 Task: Find the best route from New Orleans, Louisiana, to Houston, Texas.
Action: Mouse moved to (279, 78)
Screenshot: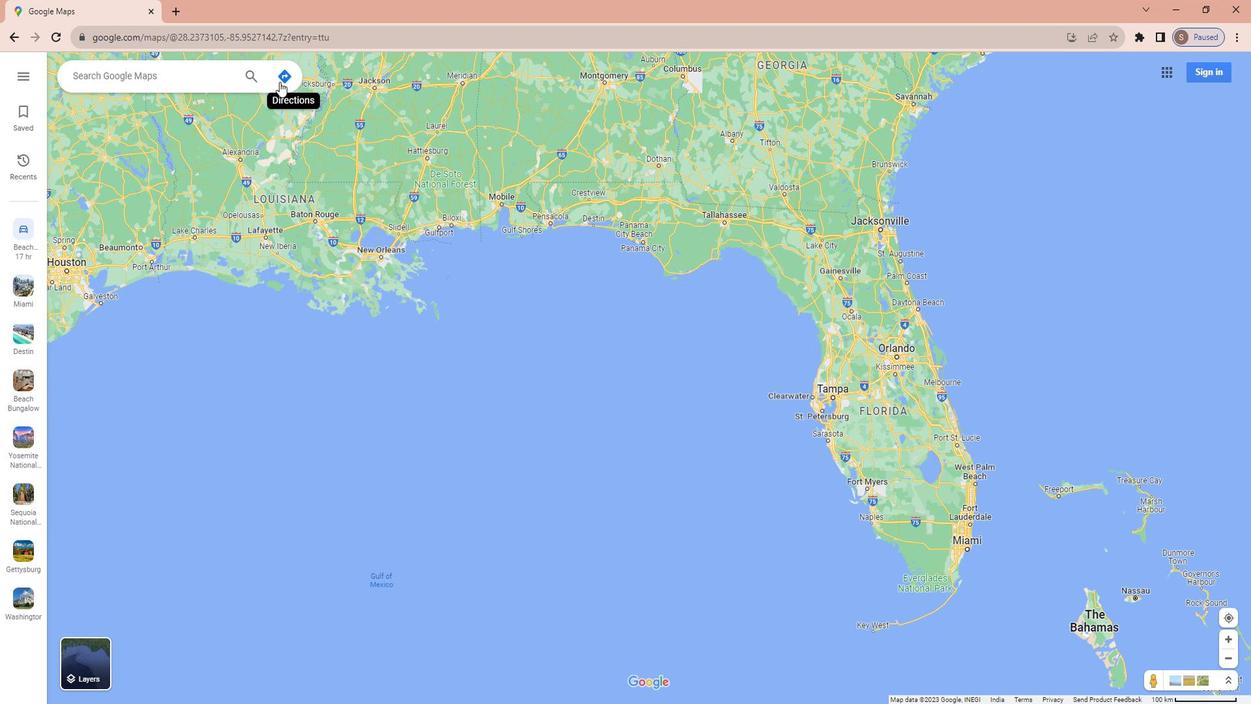 
Action: Mouse pressed left at (279, 78)
Screenshot: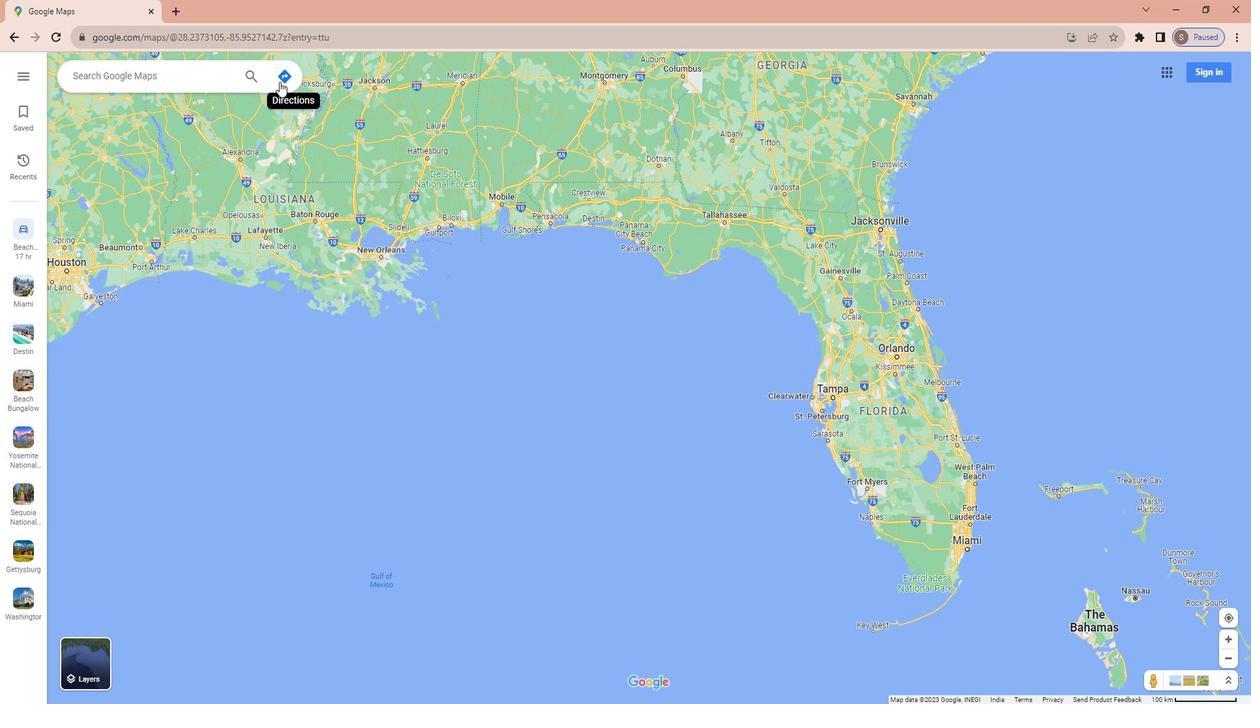 
Action: Mouse moved to (160, 112)
Screenshot: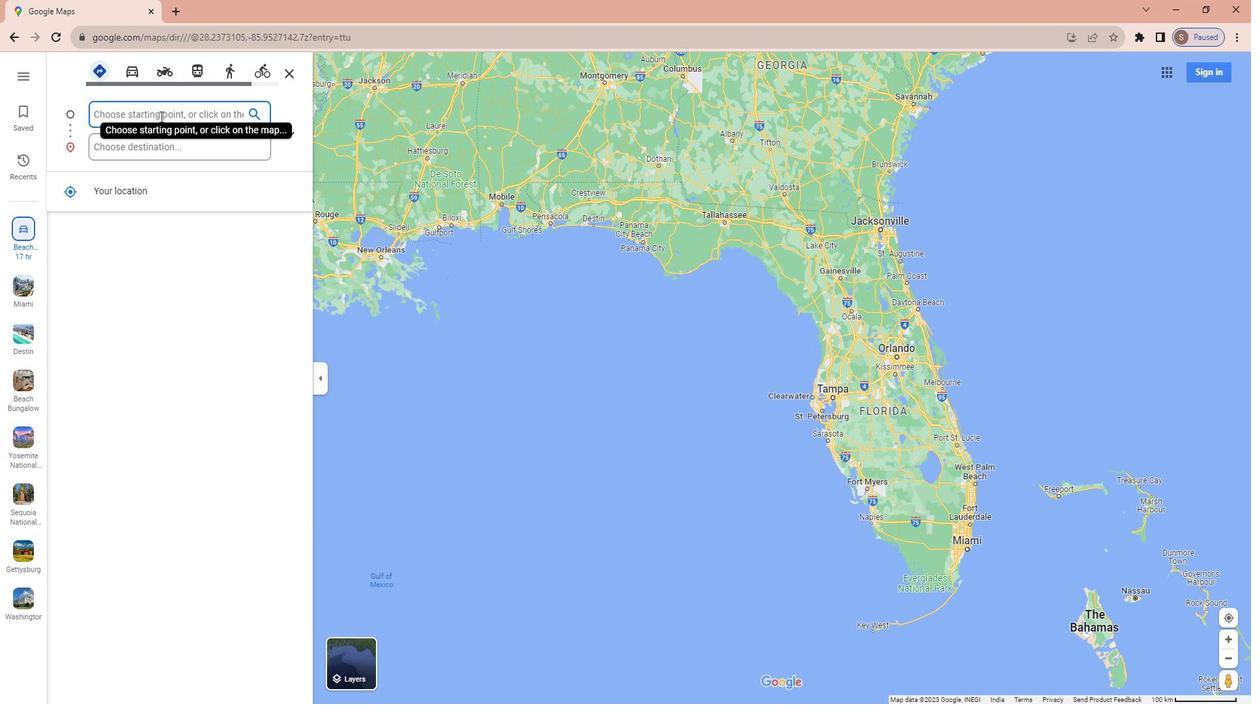 
Action: Key pressed <Key.shift>New<Key.space><Key.shift>Orleand<Key.backspace>s,<Key.space><Key.shift>louisiana
Screenshot: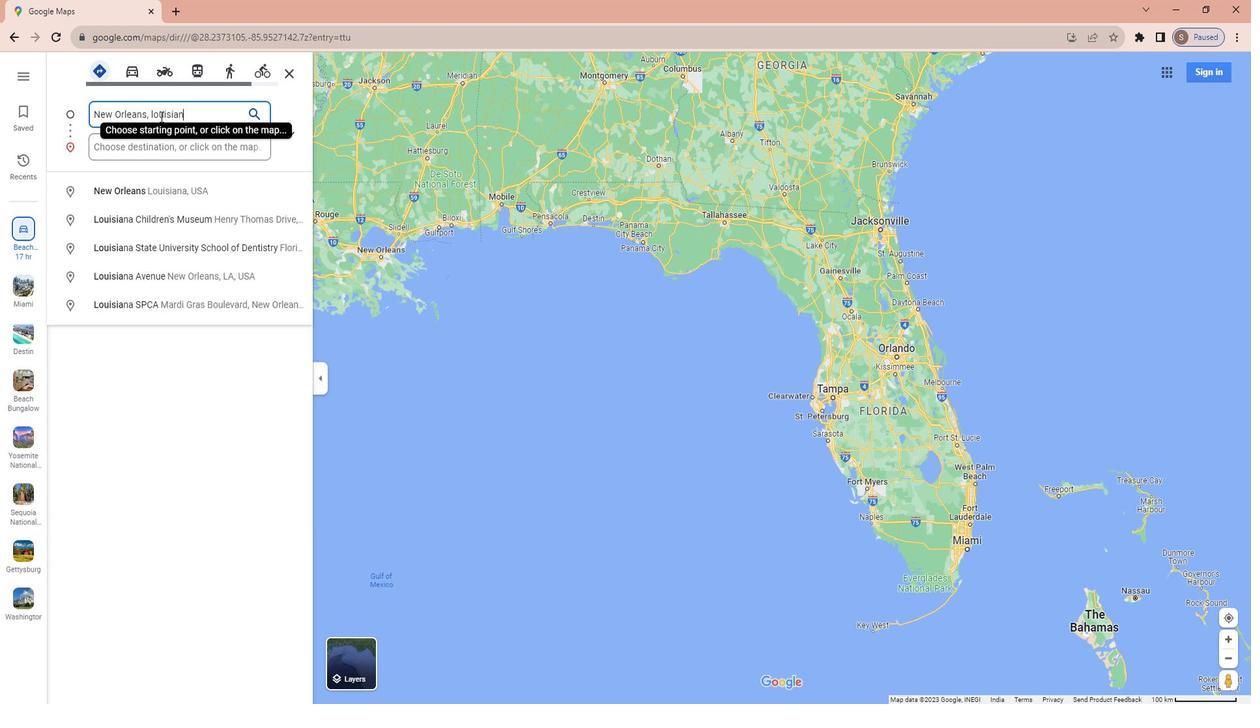 
Action: Mouse moved to (160, 138)
Screenshot: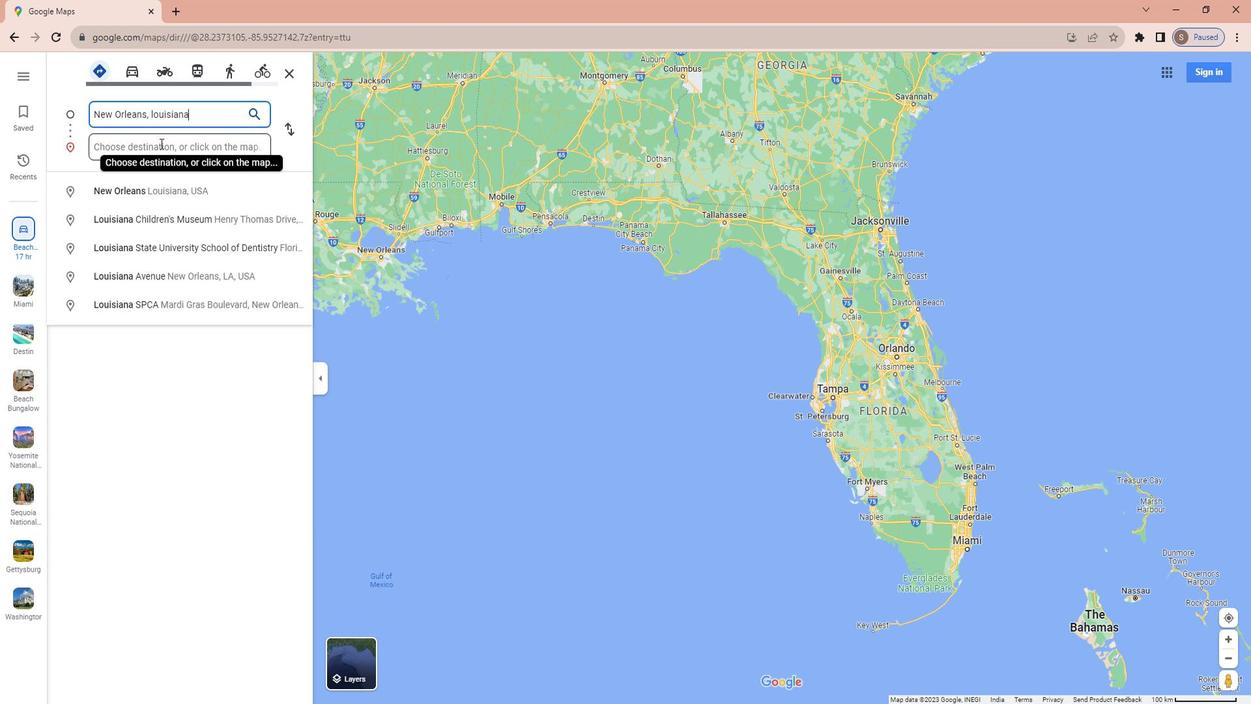 
Action: Mouse pressed left at (160, 138)
Screenshot: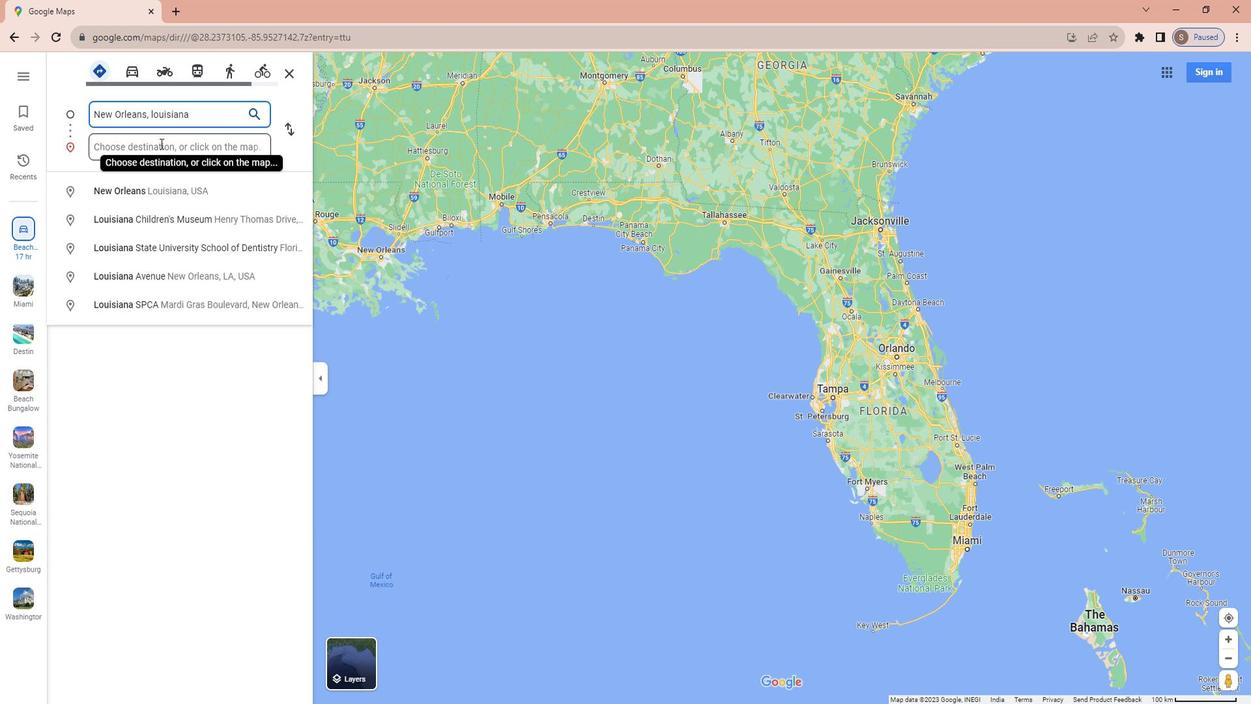 
Action: Key pressed <Key.shift>Houston,<Key.space><Key.shift>Texas
Screenshot: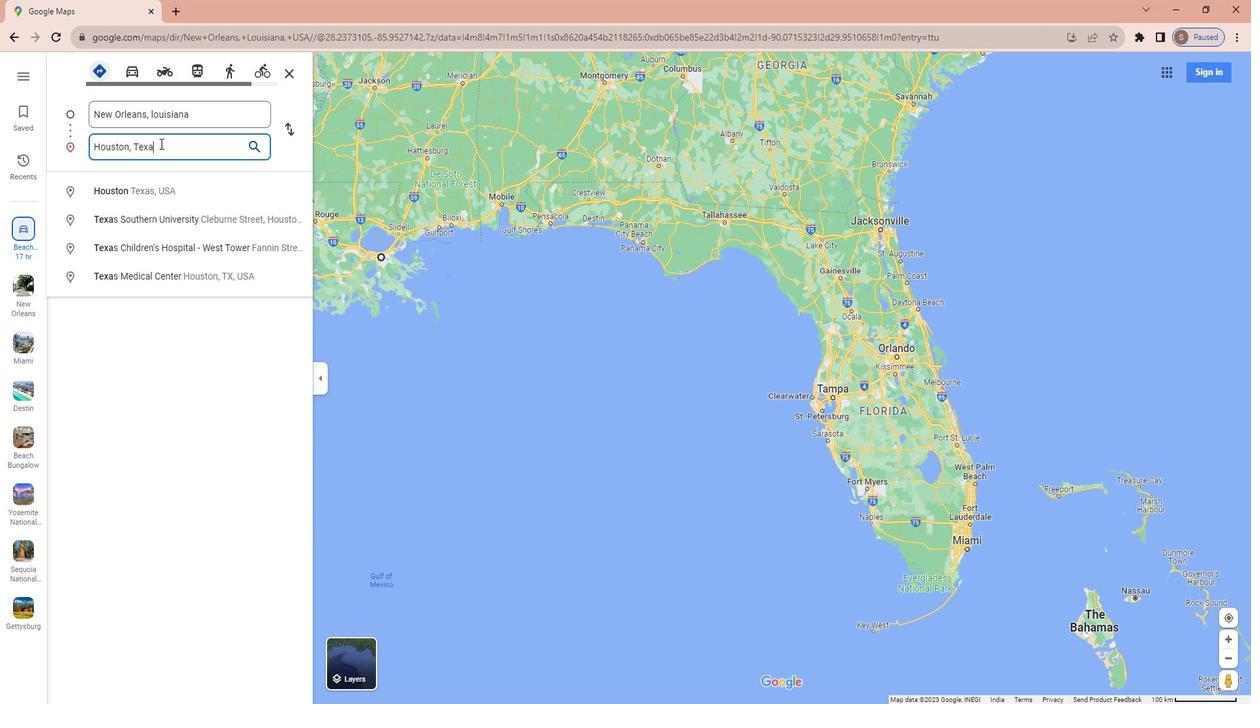 
Action: Mouse moved to (97, 71)
Screenshot: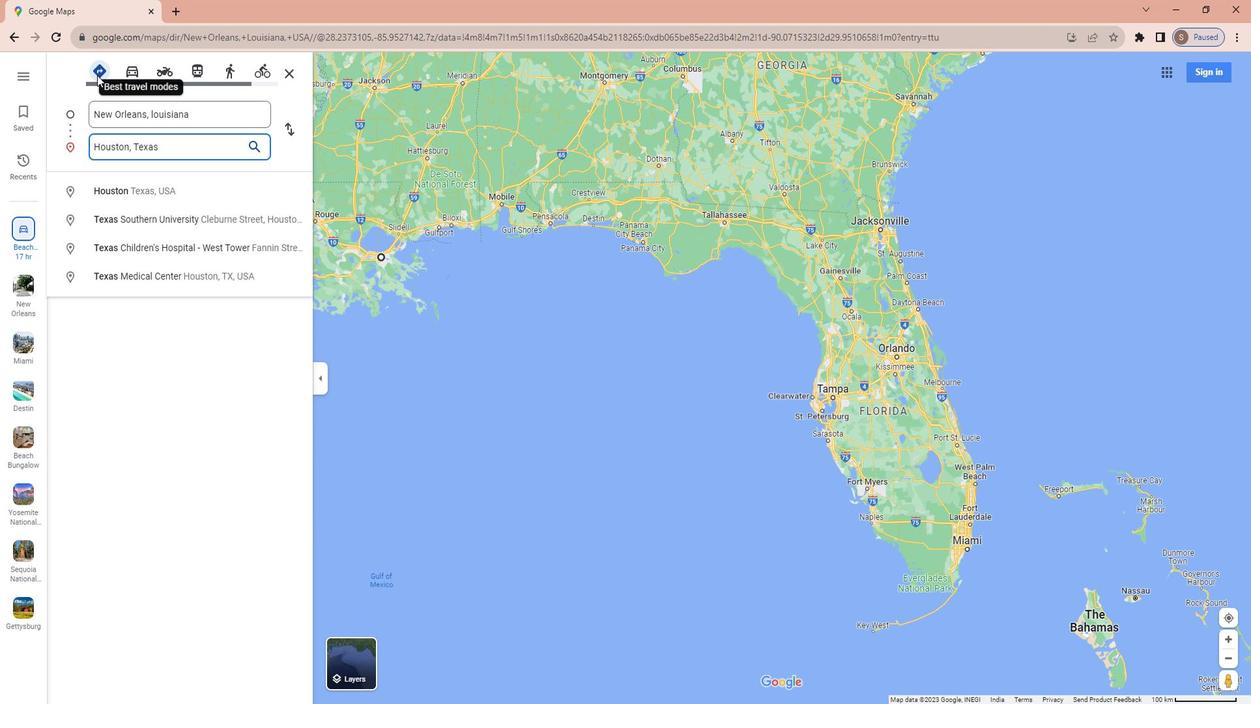 
Action: Mouse pressed left at (97, 71)
Screenshot: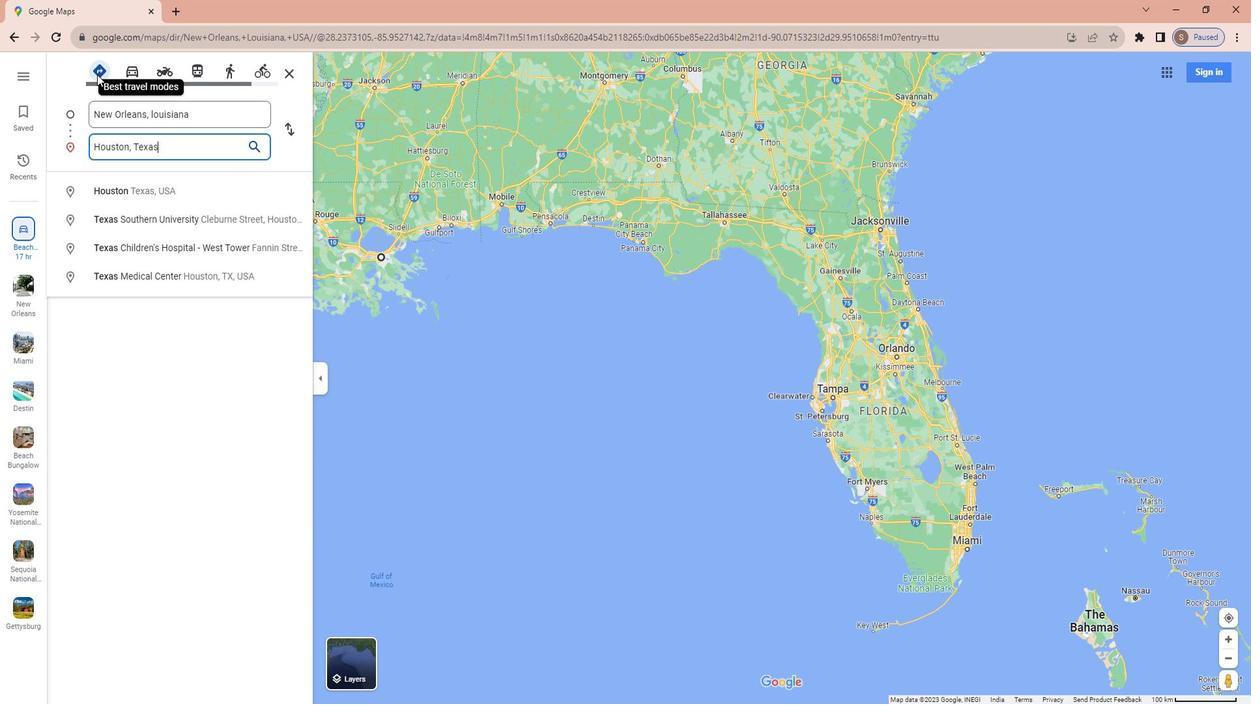 
Action: Mouse moved to (191, 168)
Screenshot: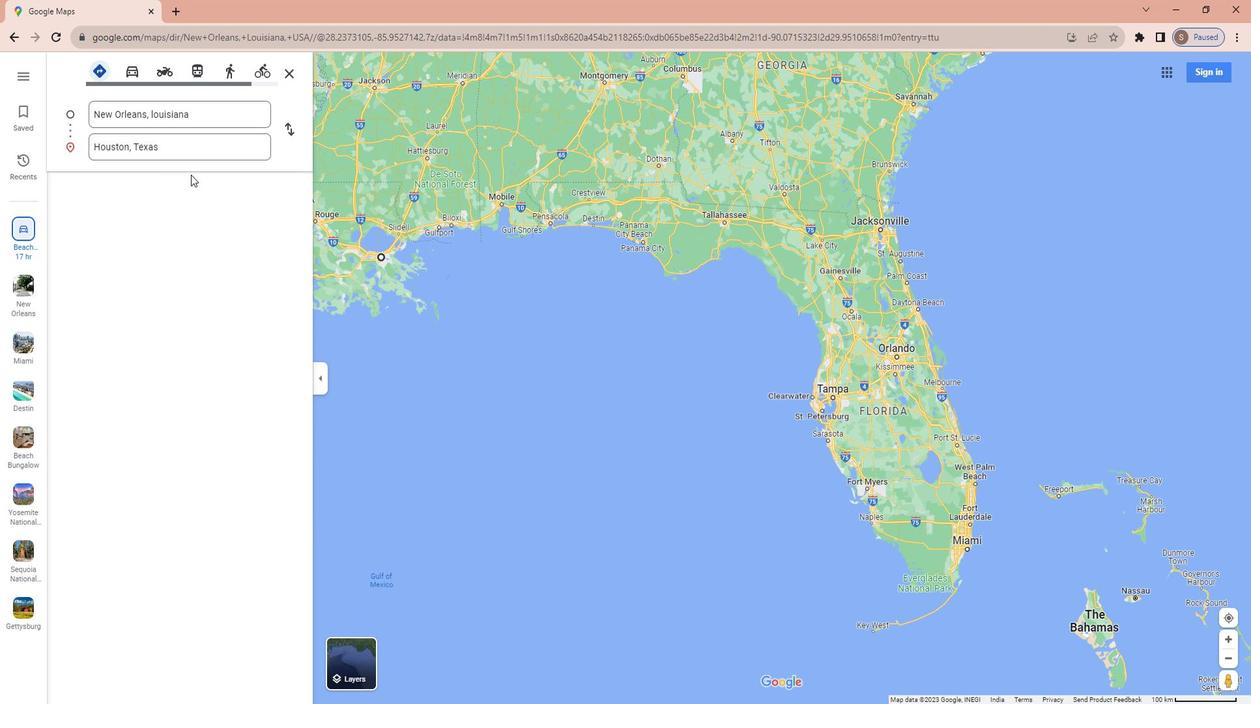 
Action: Key pressed <Key.enter>
Screenshot: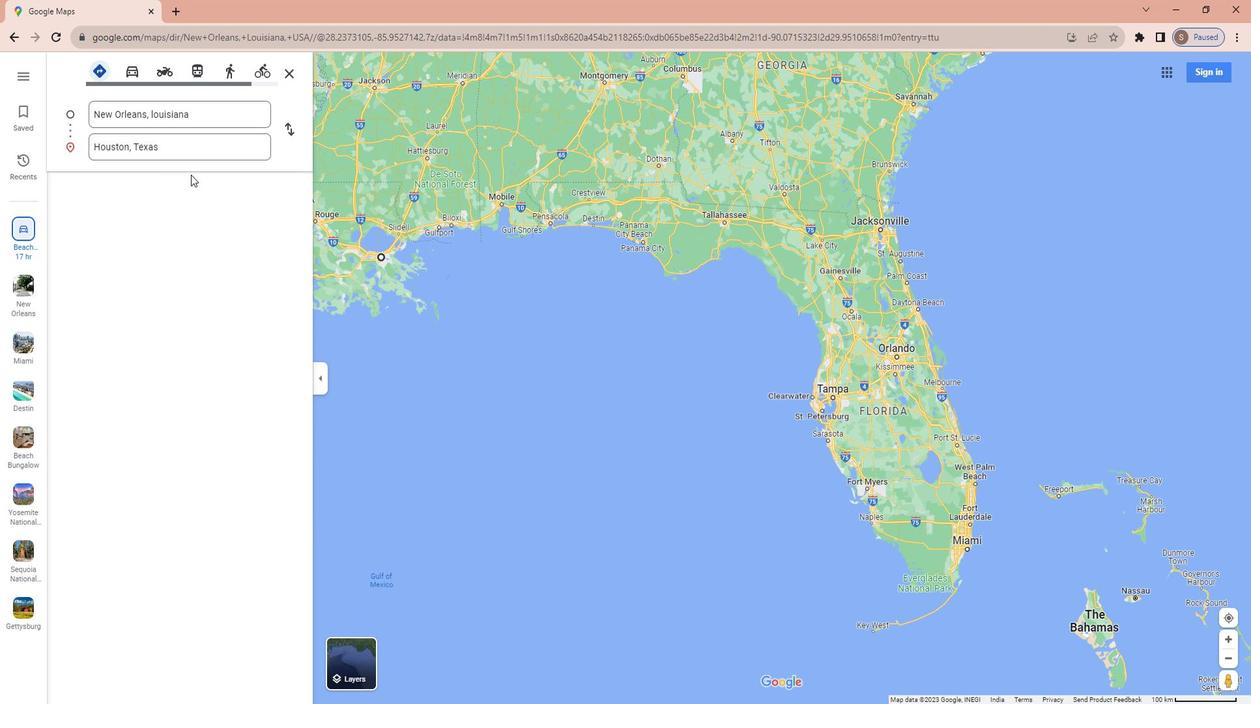 
Action: Mouse moved to (210, 143)
Screenshot: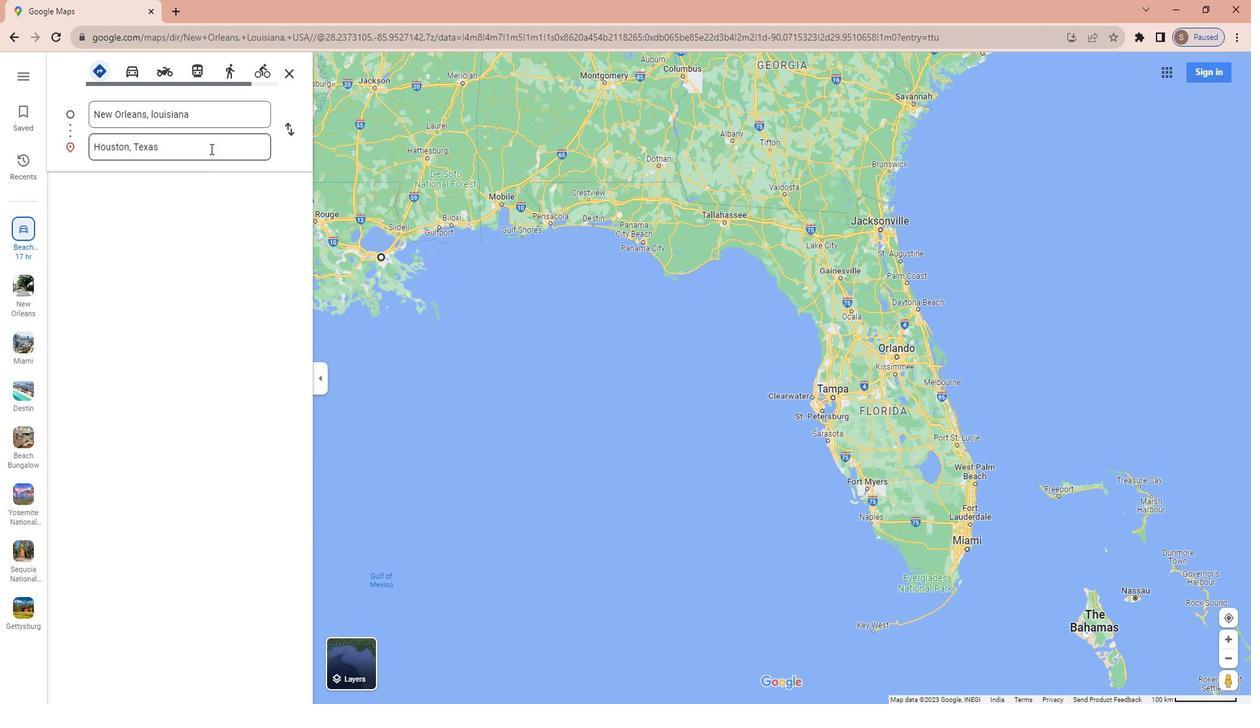 
Action: Mouse pressed left at (210, 143)
Screenshot: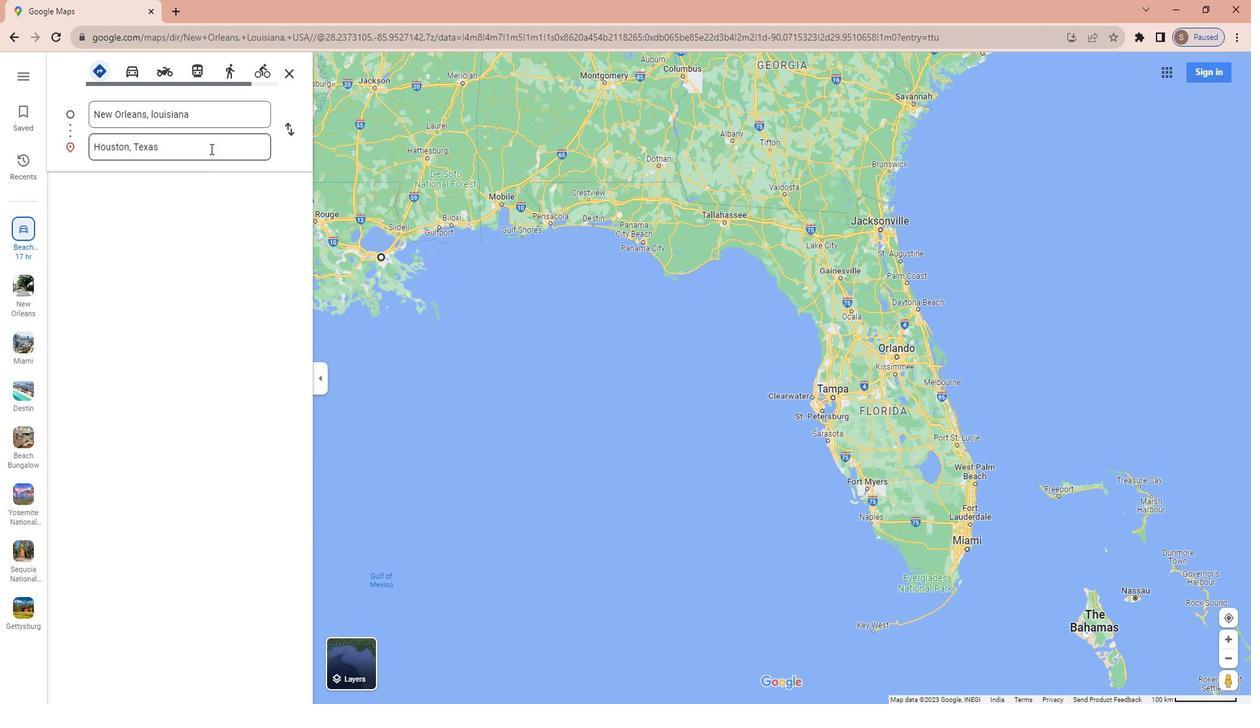 
Action: Key pressed <Key.enter>
Screenshot: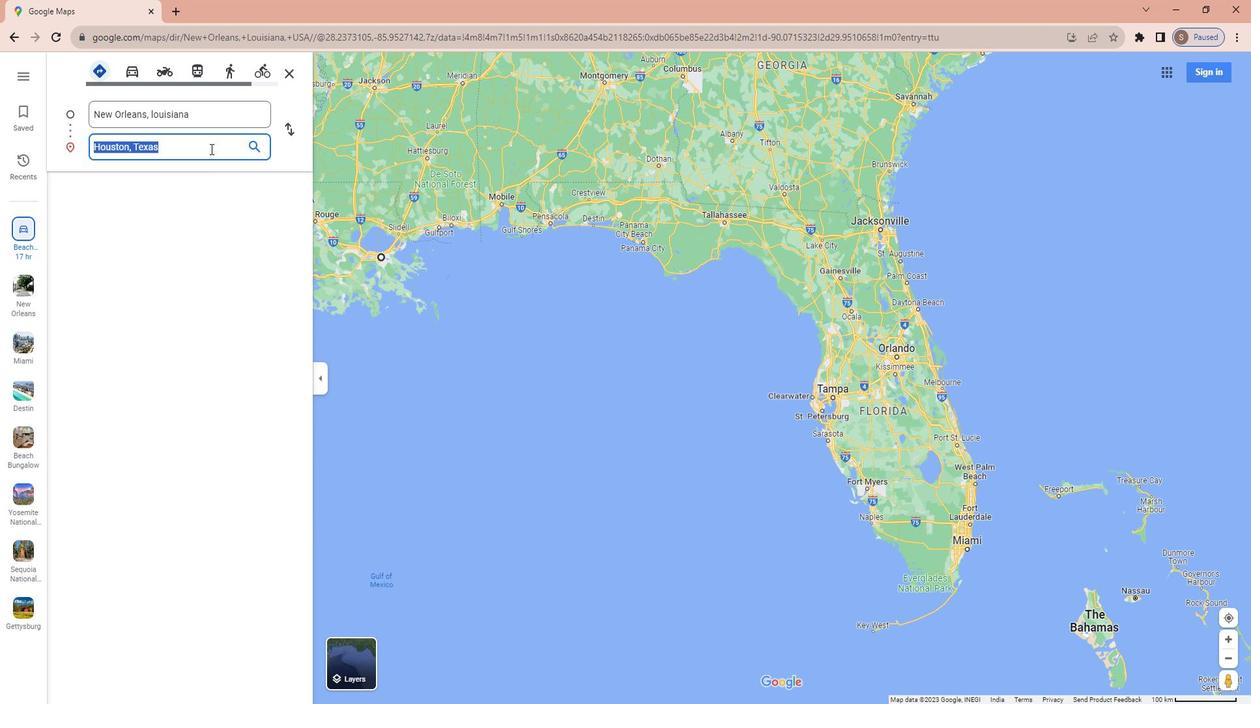
